 Task: Search for the email with the subject Partnership proposal logged in from softage.1@softage.net with the filter, email from softage.9@softage.net and a new filter,  Star it
Action: Mouse moved to (654, 69)
Screenshot: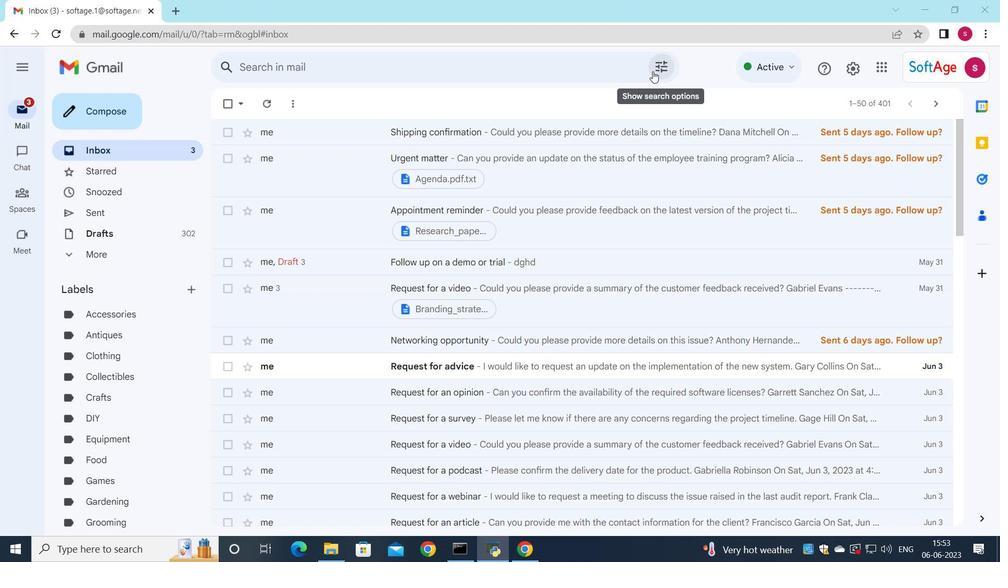 
Action: Mouse pressed left at (654, 69)
Screenshot: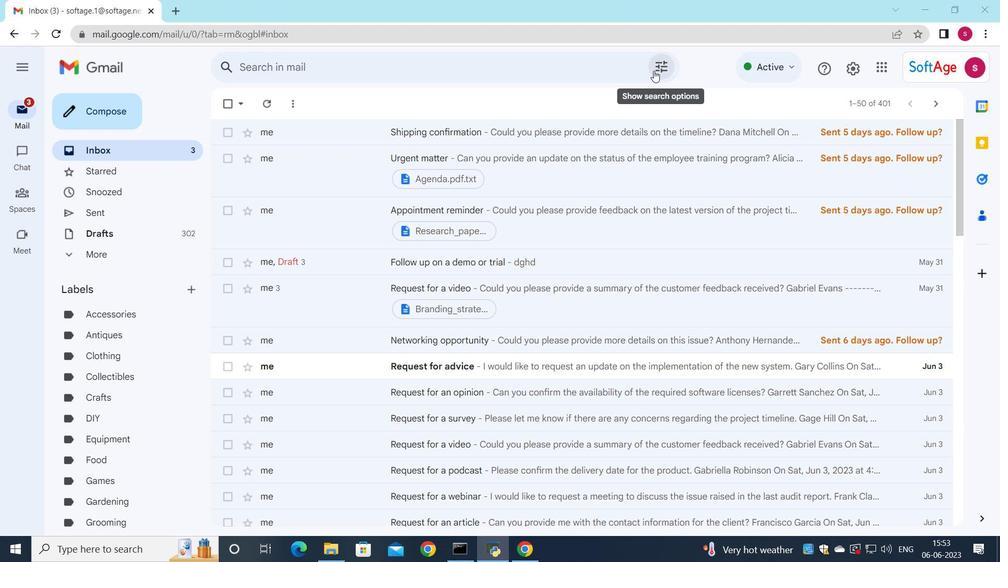 
Action: Mouse moved to (560, 130)
Screenshot: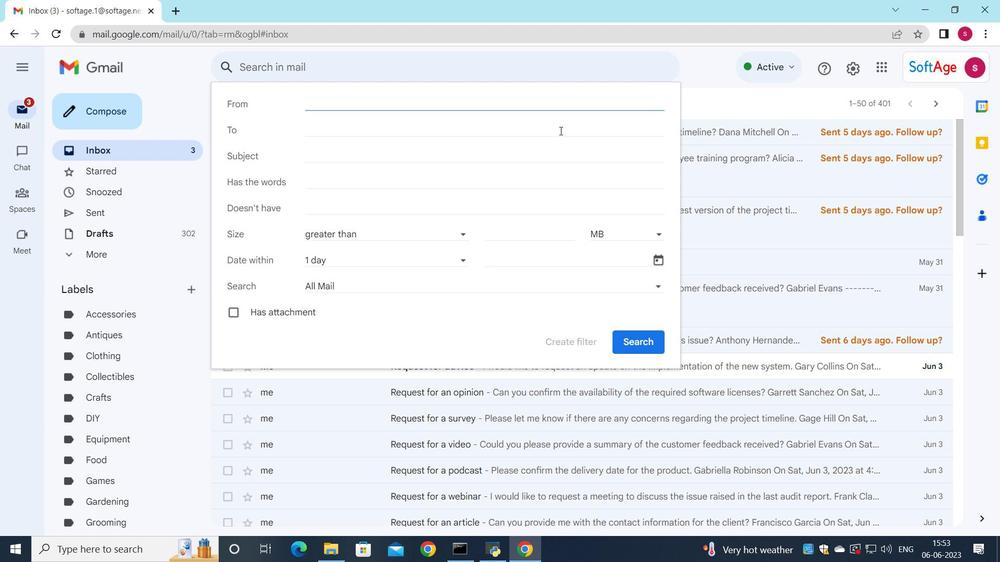 
Action: Key pressed s
Screenshot: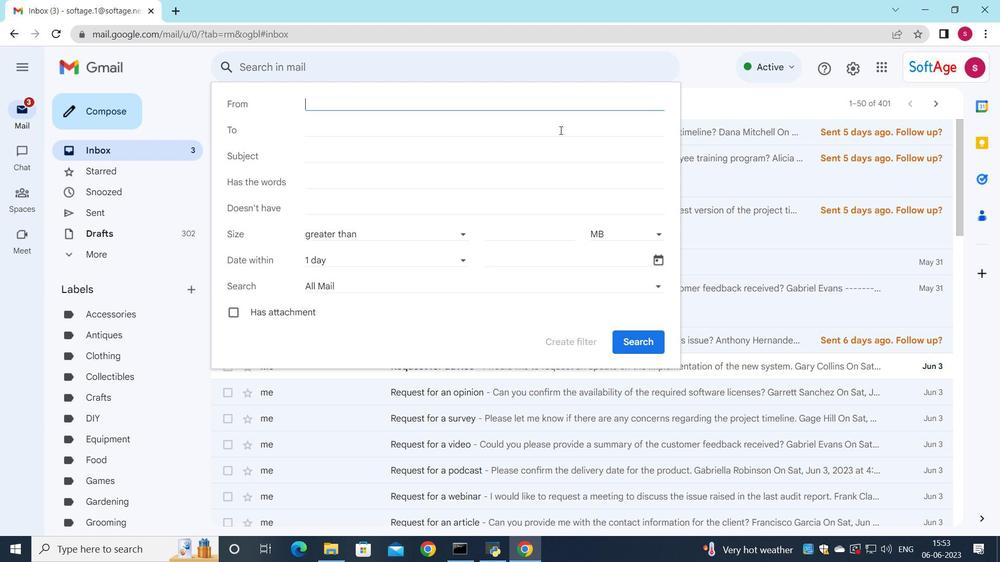
Action: Mouse moved to (442, 127)
Screenshot: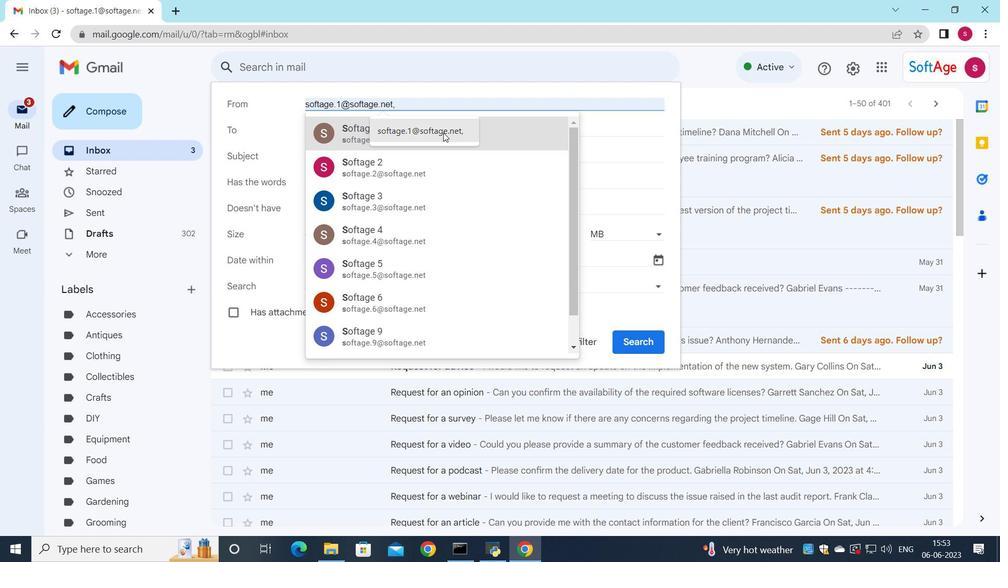 
Action: Mouse pressed left at (442, 127)
Screenshot: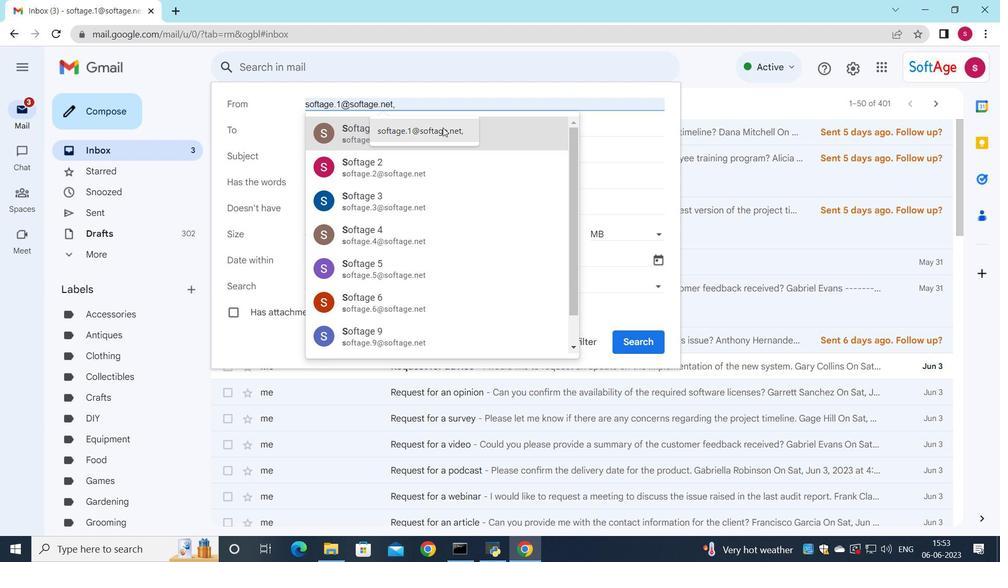 
Action: Mouse moved to (362, 124)
Screenshot: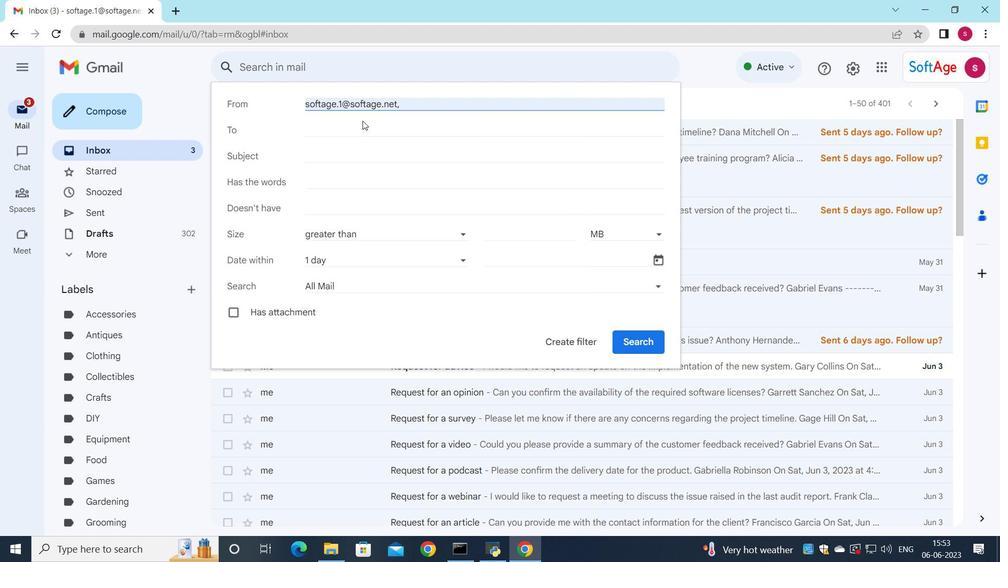 
Action: Mouse pressed left at (362, 124)
Screenshot: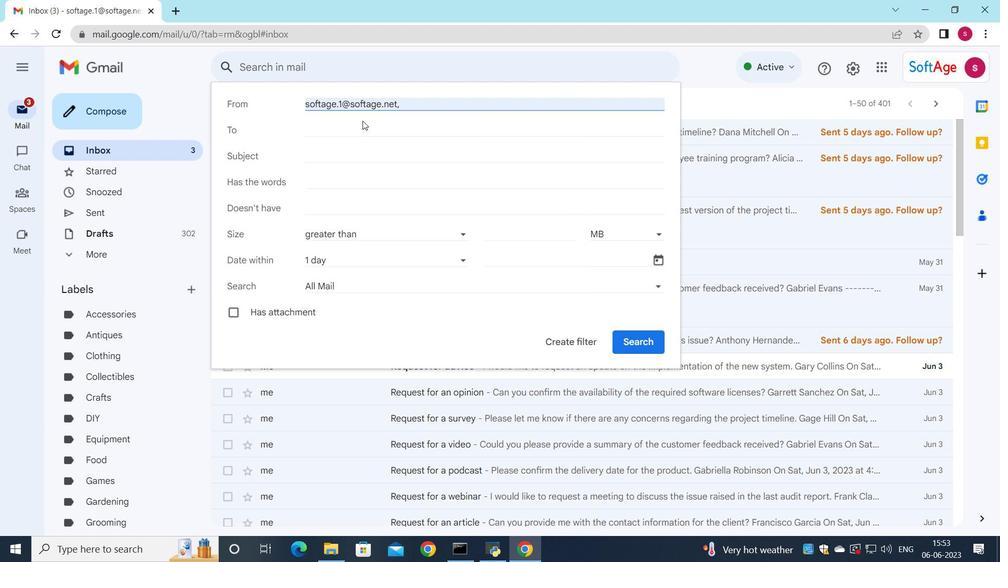 
Action: Mouse moved to (363, 130)
Screenshot: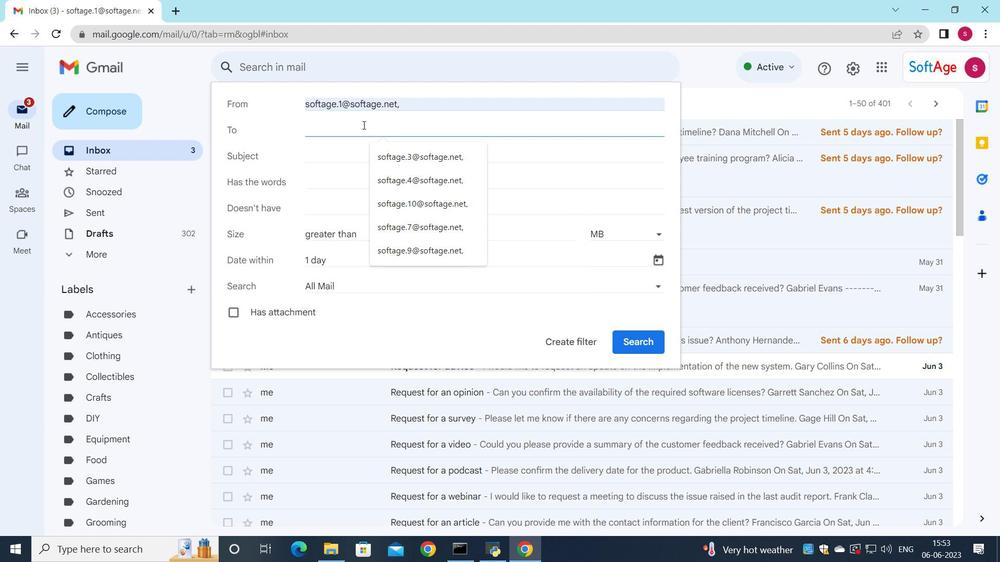 
Action: Mouse pressed left at (363, 130)
Screenshot: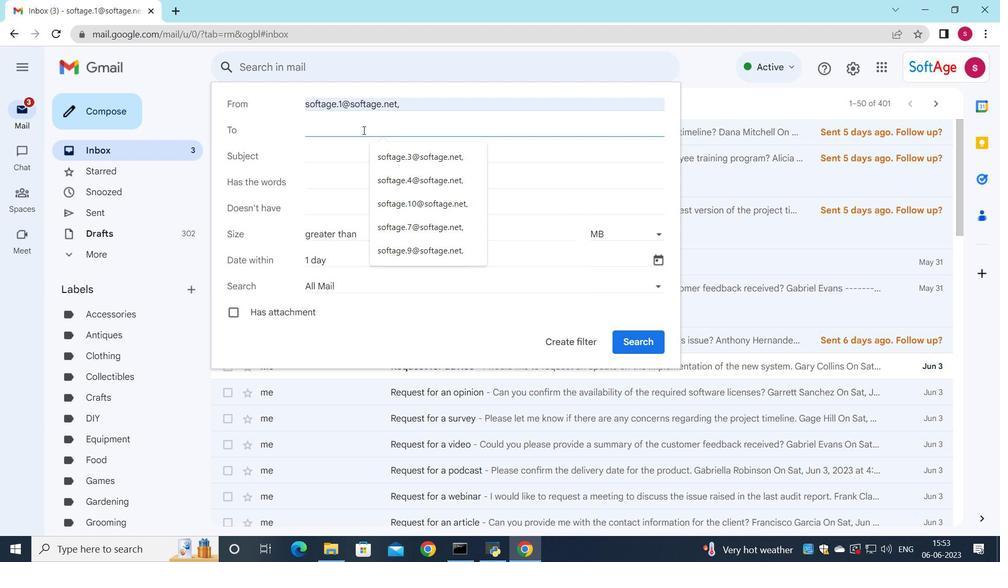 
Action: Mouse moved to (407, 244)
Screenshot: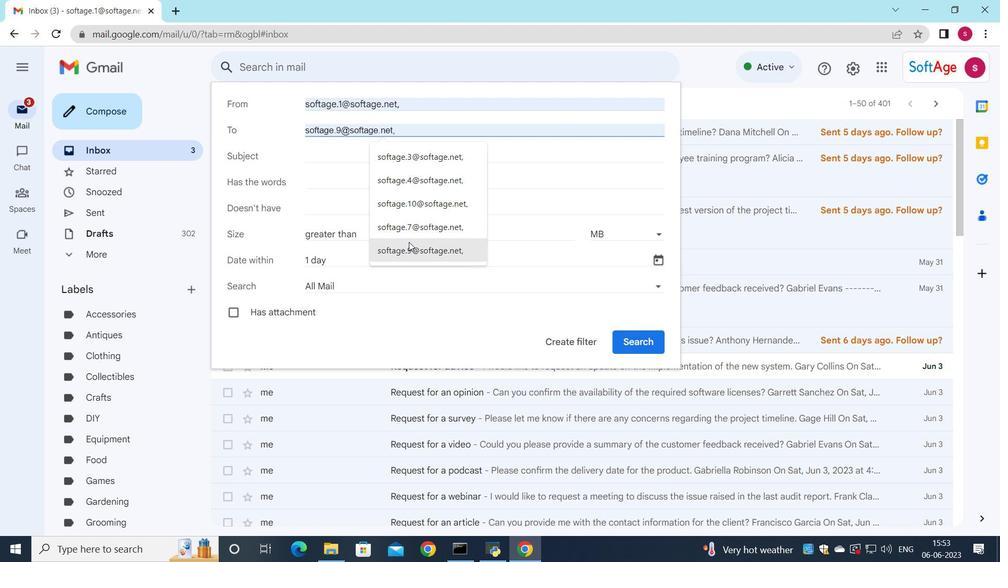
Action: Mouse pressed left at (407, 244)
Screenshot: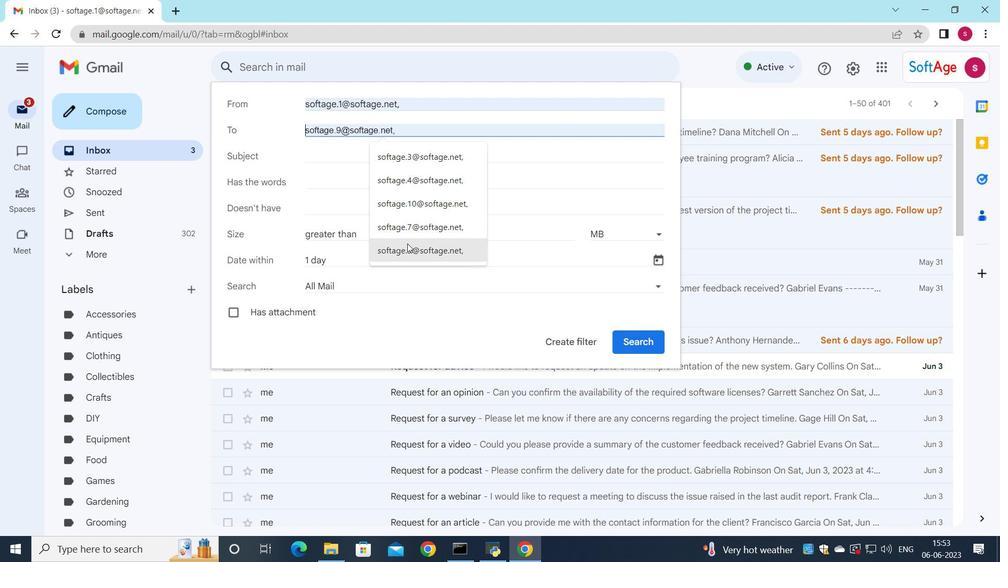 
Action: Mouse moved to (315, 154)
Screenshot: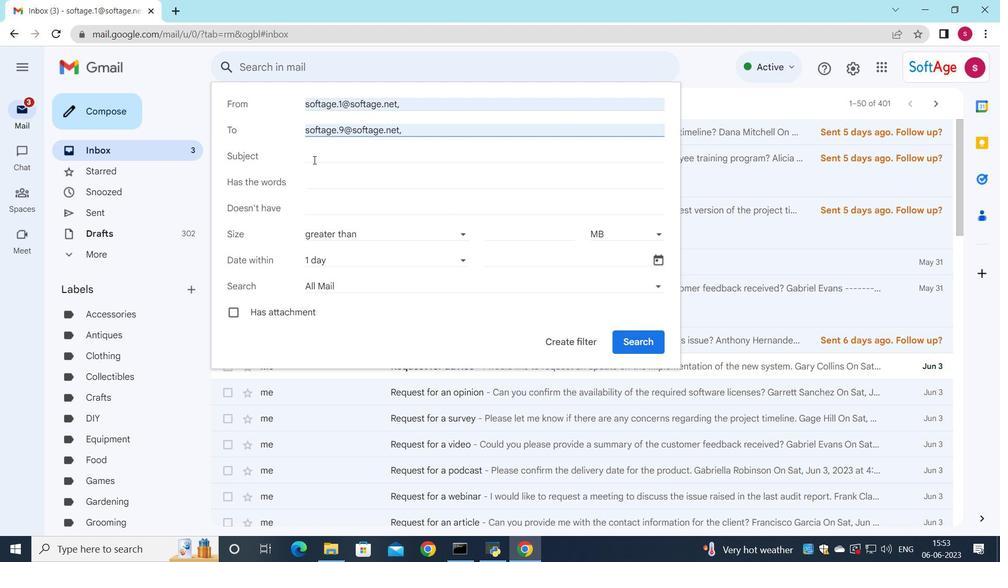 
Action: Mouse pressed left at (315, 154)
Screenshot: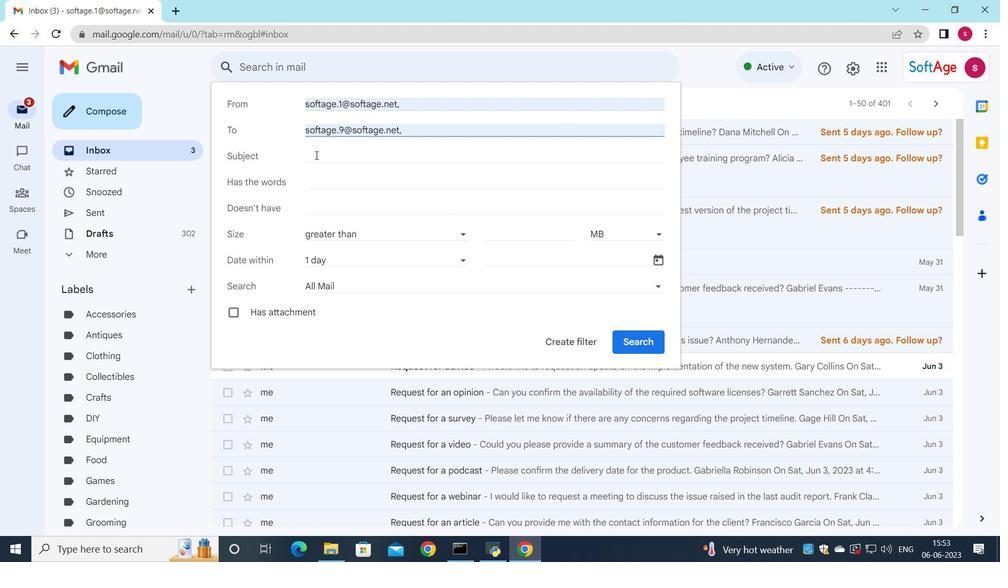 
Action: Key pressed <Key.shift>Partnw<Key.backspace>ership<Key.space>proposal
Screenshot: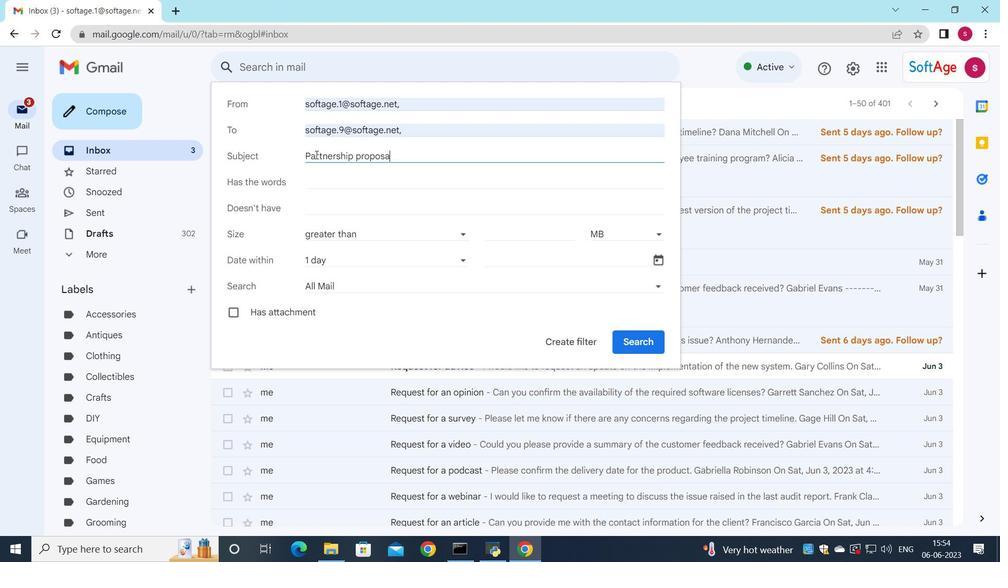 
Action: Mouse moved to (357, 253)
Screenshot: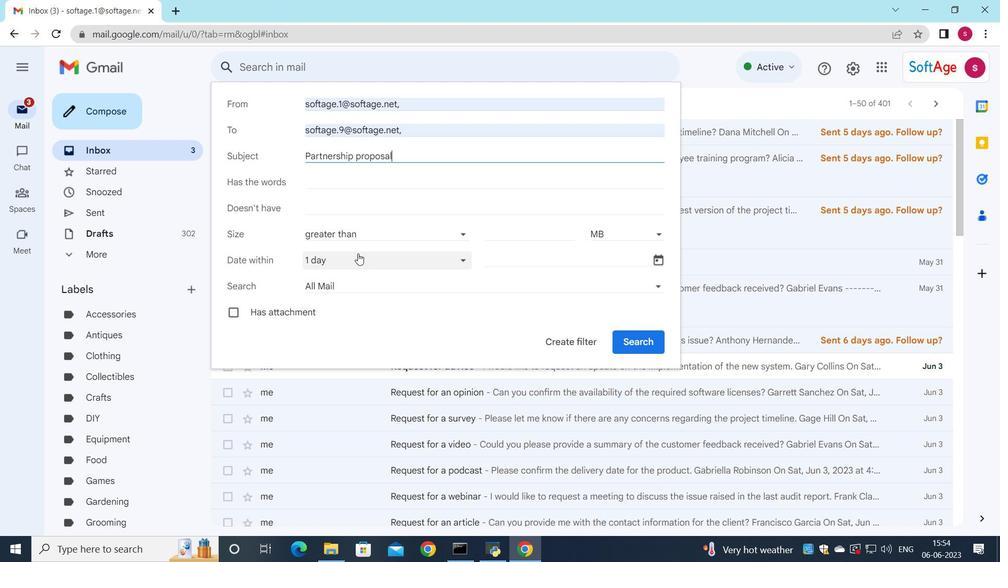 
Action: Mouse pressed left at (357, 253)
Screenshot: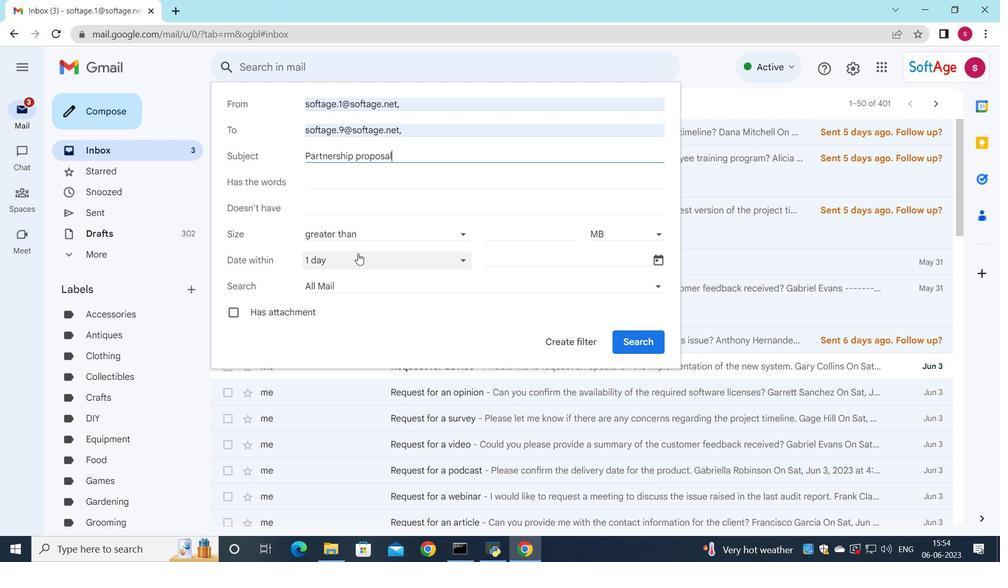 
Action: Mouse moved to (327, 412)
Screenshot: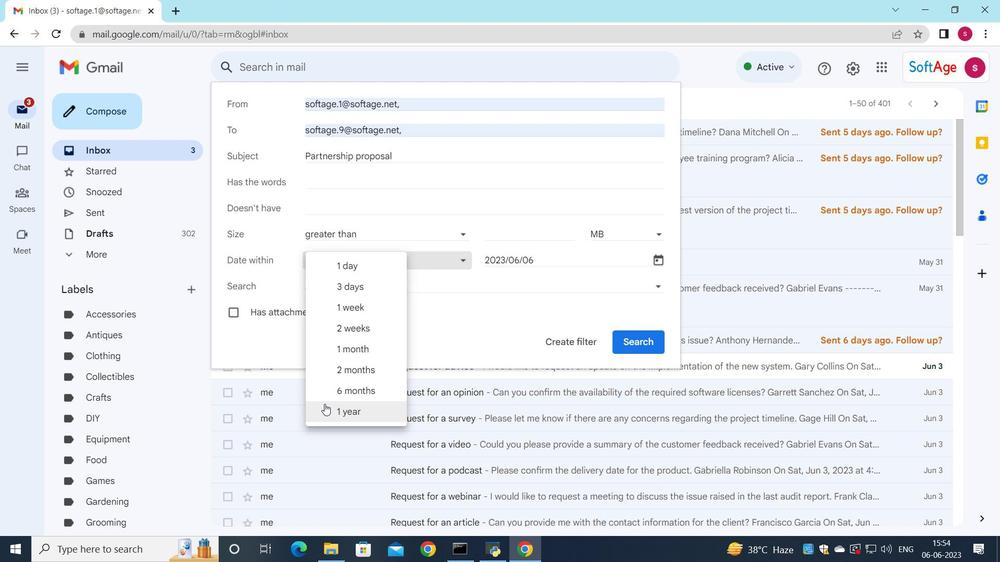 
Action: Mouse pressed left at (327, 412)
Screenshot: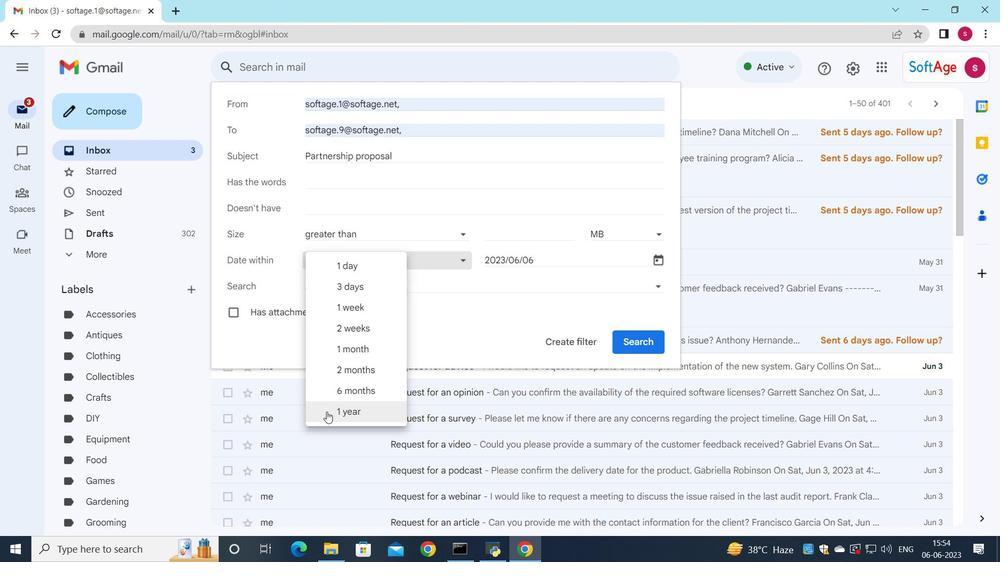 
Action: Mouse moved to (555, 345)
Screenshot: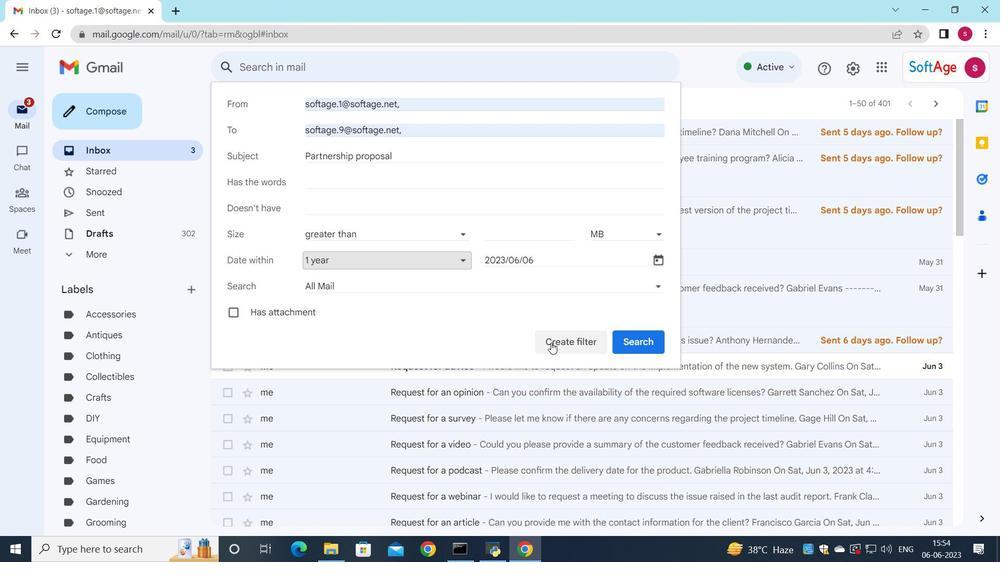 
Action: Mouse pressed left at (555, 345)
Screenshot: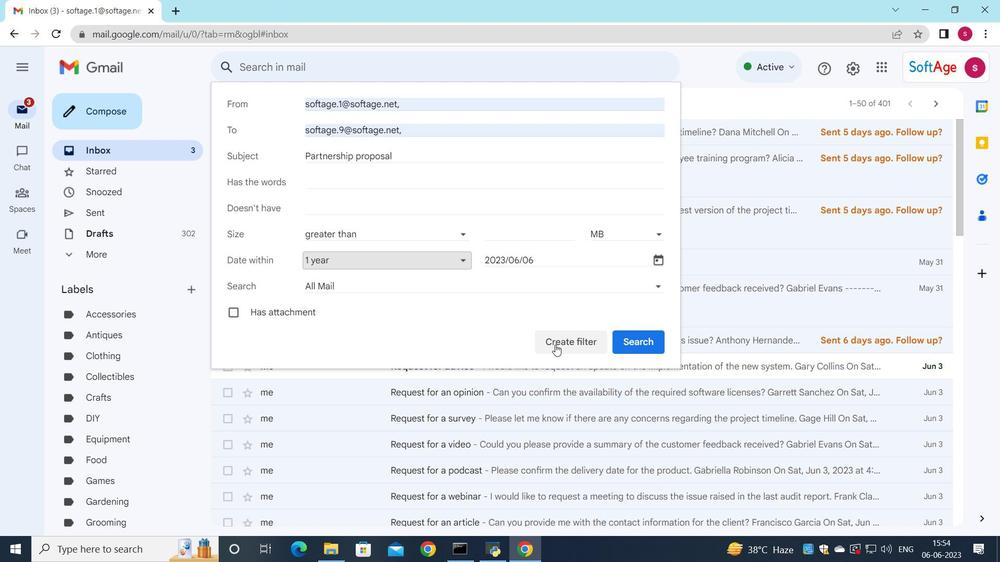 
Action: Mouse moved to (245, 177)
Screenshot: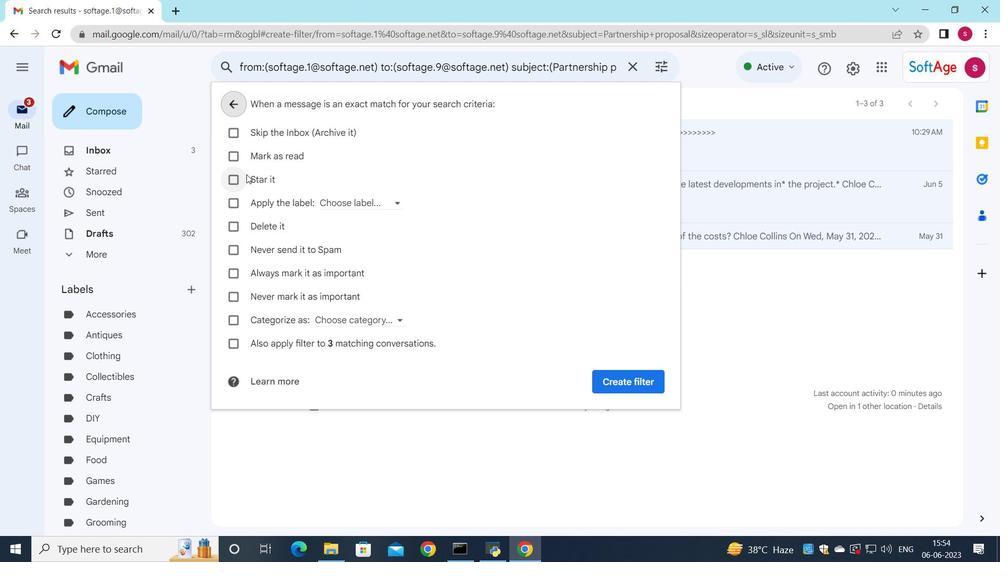 
Action: Mouse pressed left at (245, 177)
Screenshot: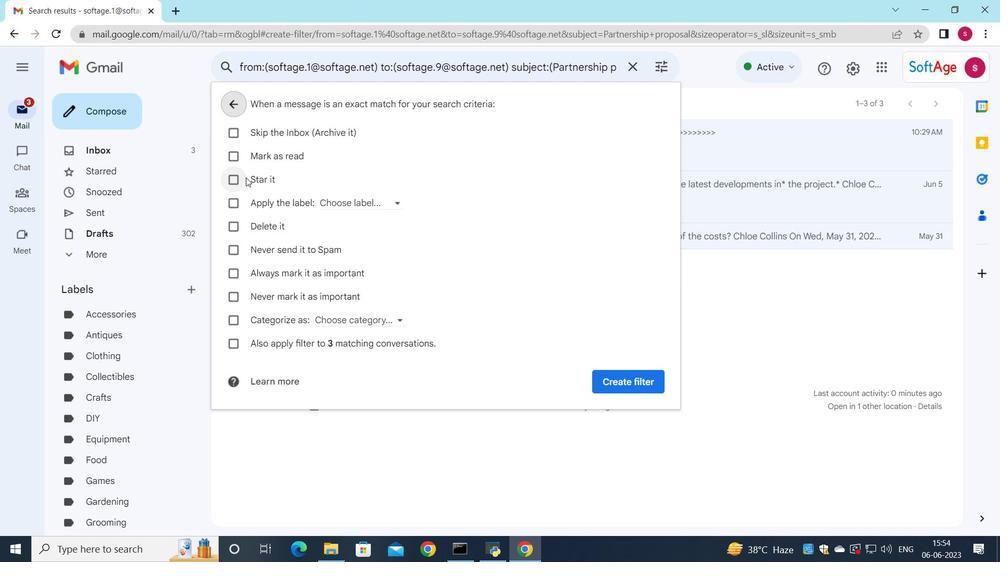
Action: Mouse moved to (625, 375)
Screenshot: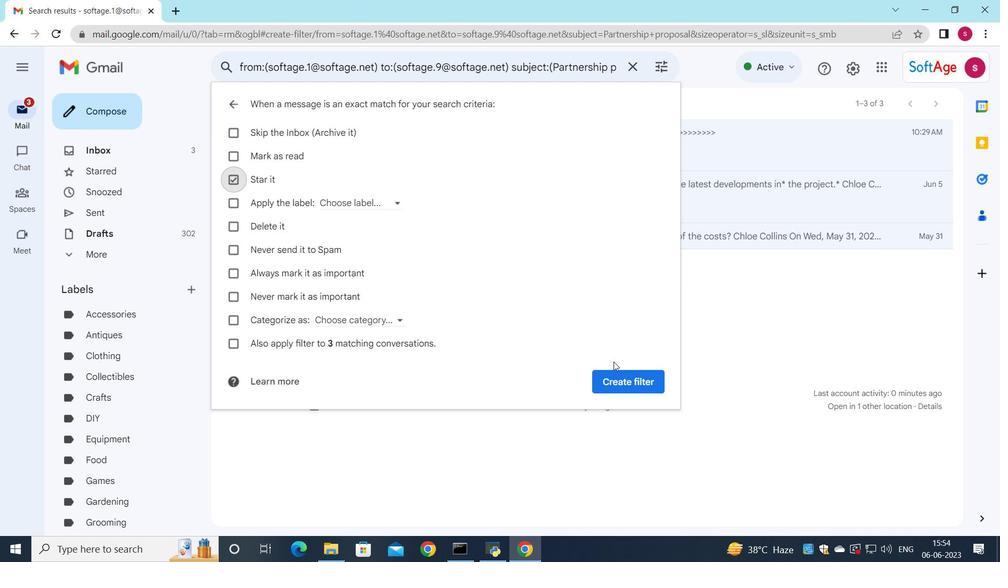 
Action: Mouse pressed left at (625, 375)
Screenshot: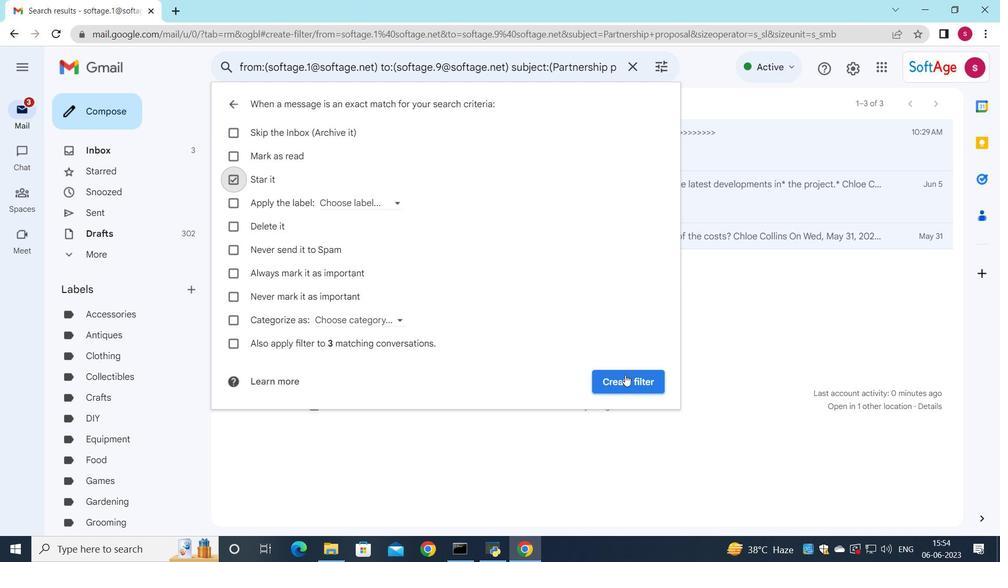 
